 Task: Add Attachment from "Attach a link" to Card Card0000000188 in Board Board0000000047 in Workspace WS0000000016 in Trello. Add Cover Red to Card Card0000000188 in Board Board0000000047 in Workspace WS0000000016 in Trello. Add "Join Card" Button Button0000000188  to Card Card0000000188 in Board Board0000000047 in Workspace WS0000000016 in Trello. Add Description DS0000000188 to Card Card0000000188 in Board Board0000000047 in Workspace WS0000000016 in Trello. Add Comment CM0000000188 to Card Card0000000188 in Board Board0000000047 in Workspace WS0000000016 in Trello
Action: Mouse moved to (321, 444)
Screenshot: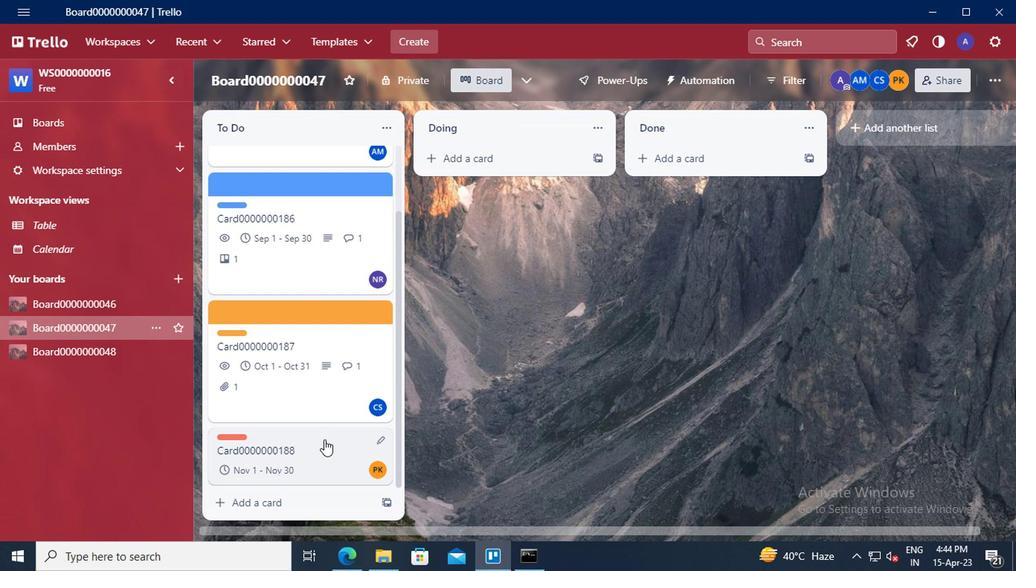 
Action: Mouse pressed left at (321, 444)
Screenshot: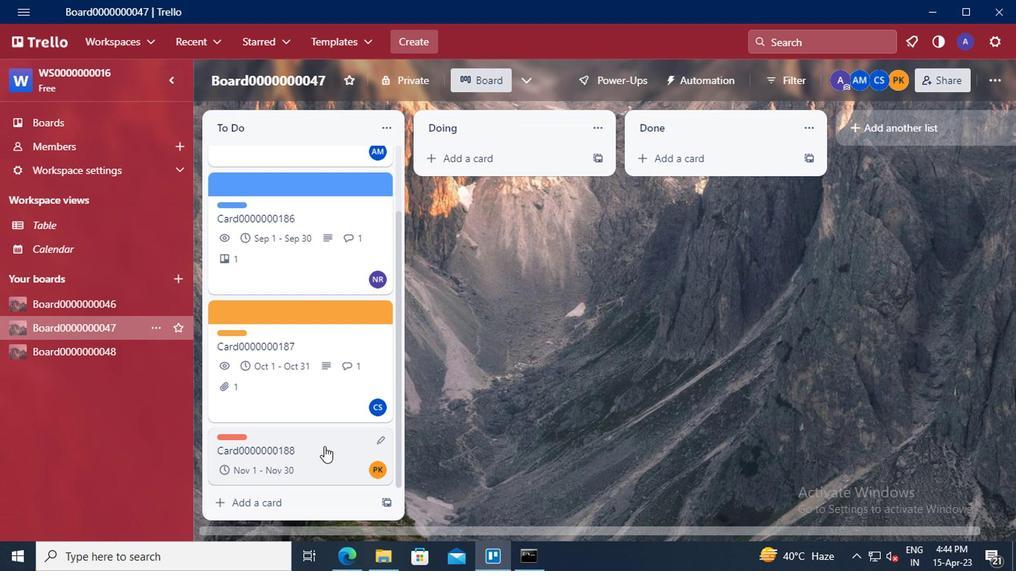 
Action: Mouse moved to (695, 310)
Screenshot: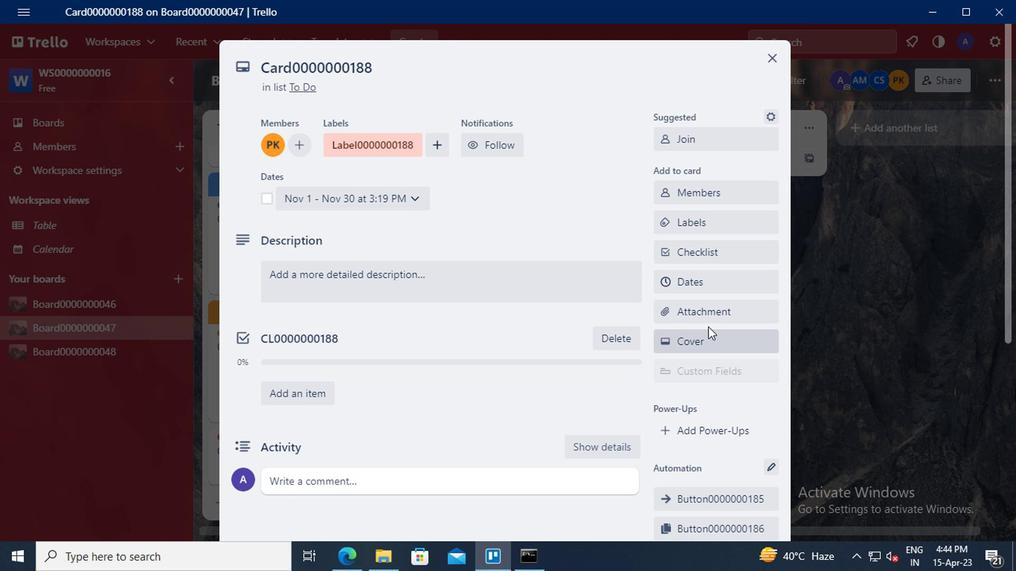 
Action: Mouse pressed left at (695, 310)
Screenshot: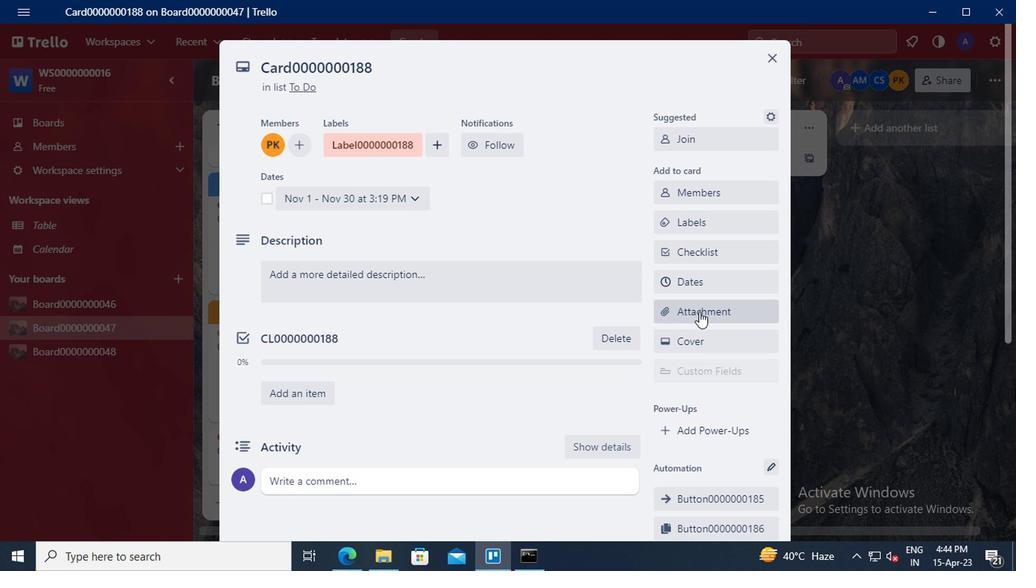 
Action: Mouse moved to (347, 554)
Screenshot: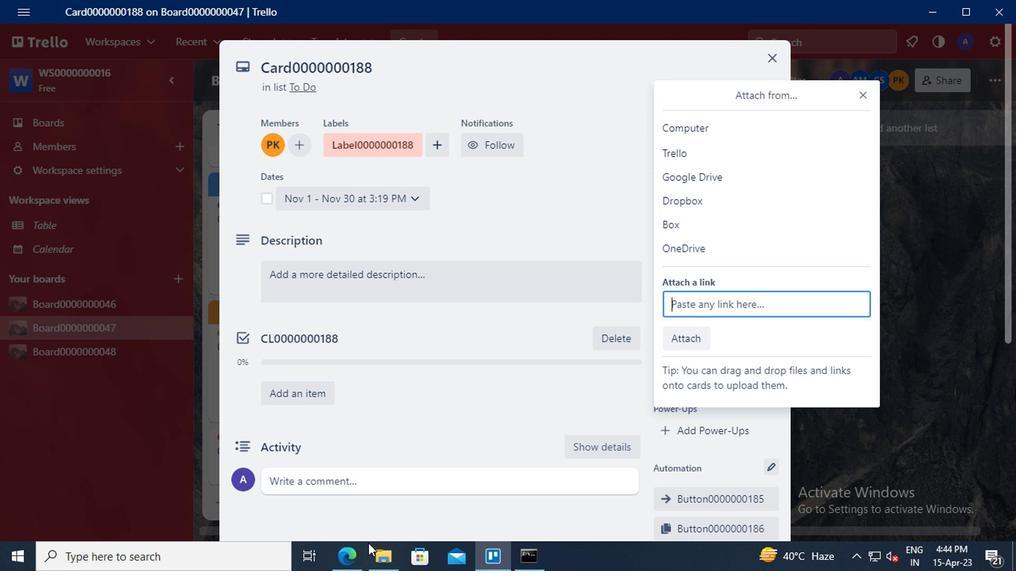 
Action: Mouse pressed left at (347, 554)
Screenshot: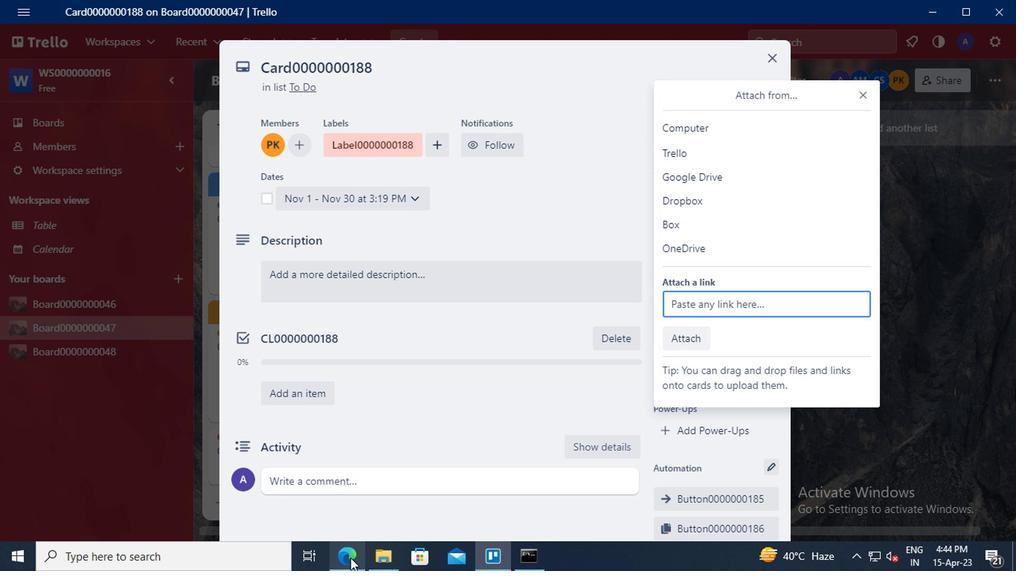 
Action: Mouse moved to (229, 37)
Screenshot: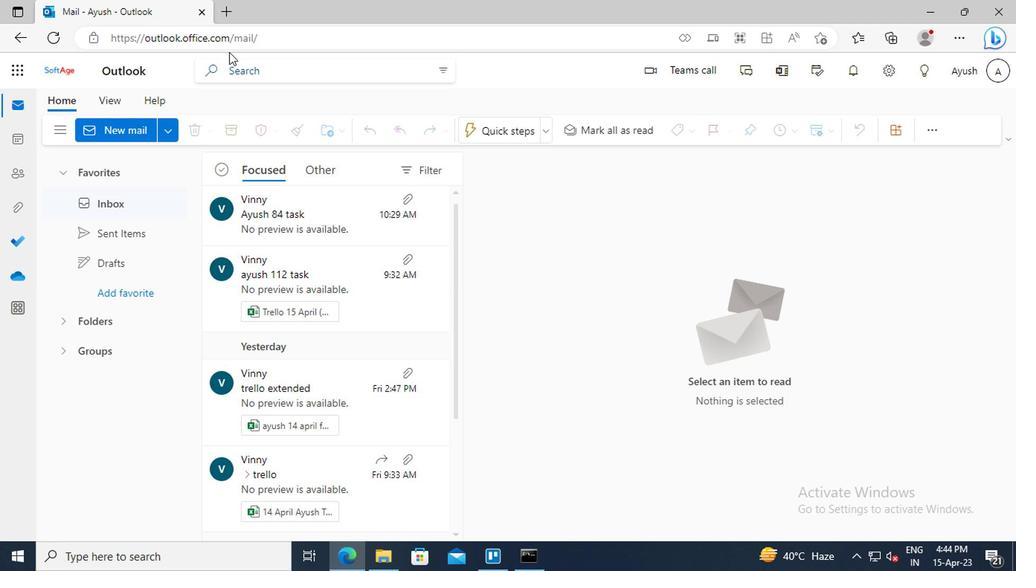 
Action: Mouse pressed left at (229, 37)
Screenshot: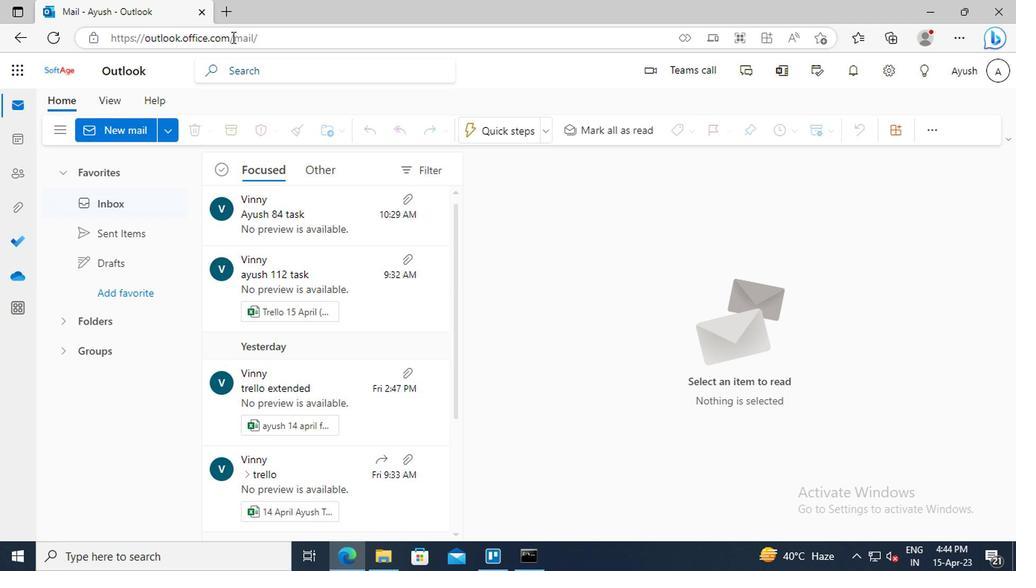 
Action: Key pressed ctrl+C
Screenshot: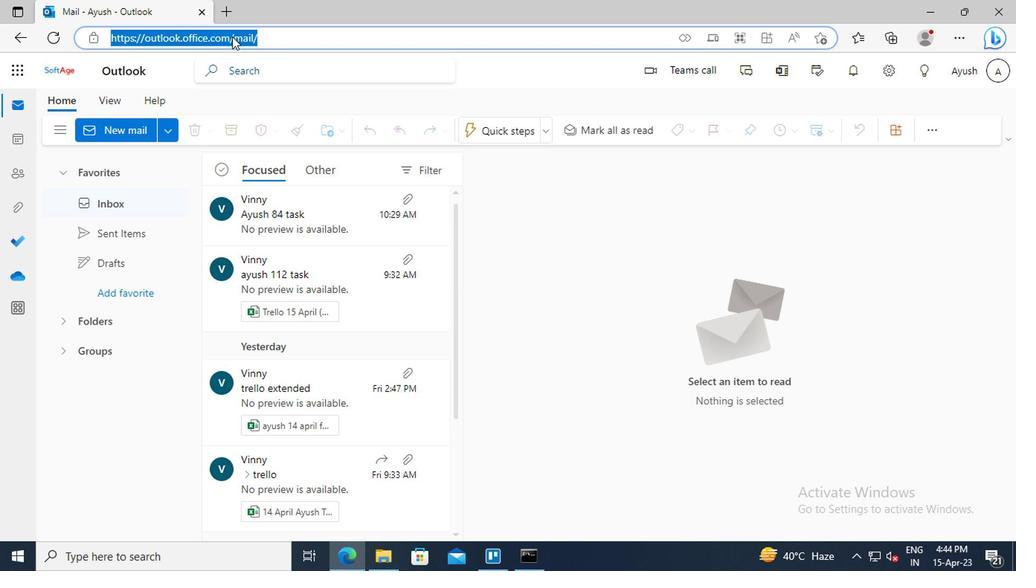 
Action: Mouse moved to (493, 550)
Screenshot: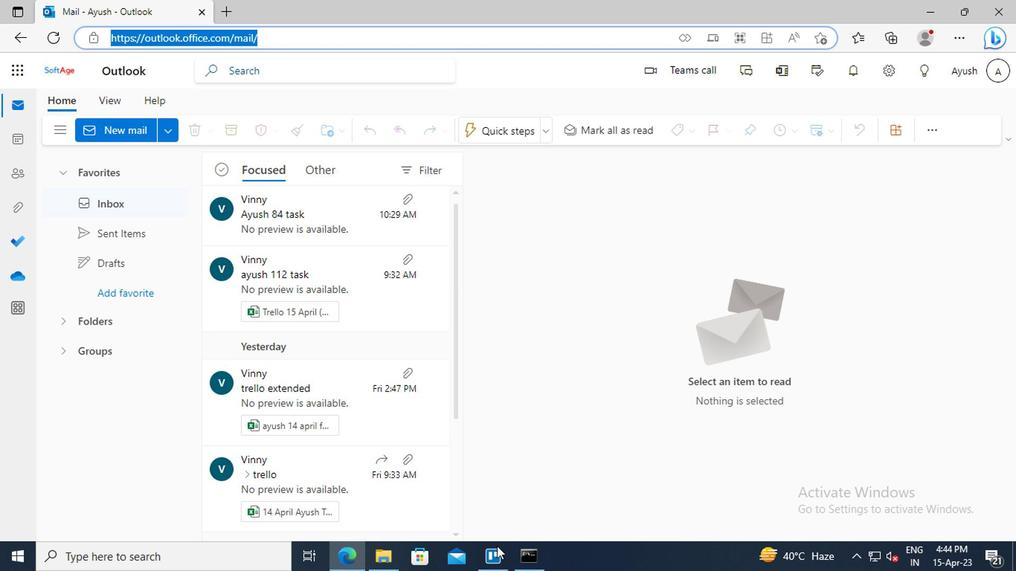 
Action: Mouse pressed left at (493, 550)
Screenshot: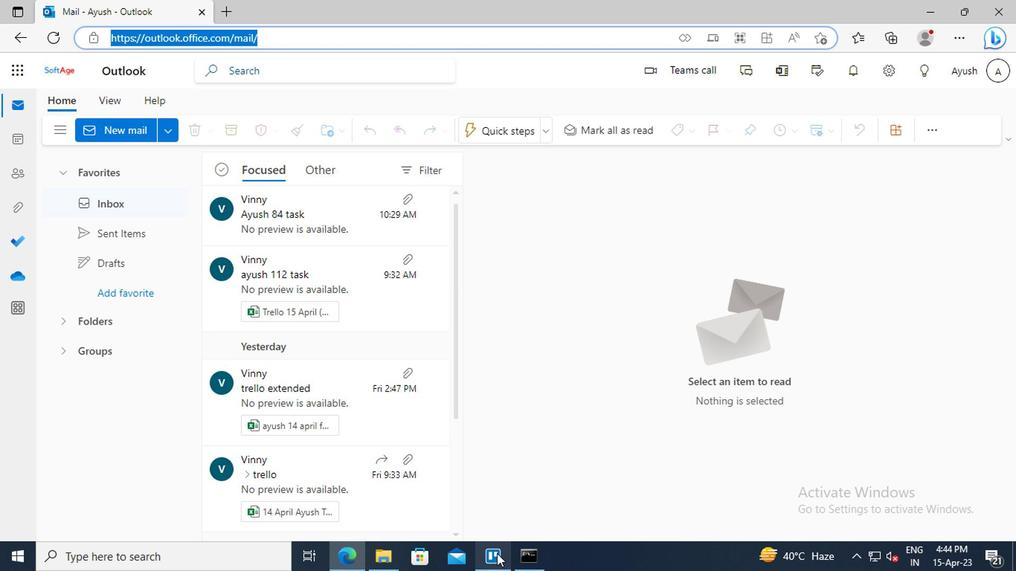 
Action: Mouse moved to (677, 301)
Screenshot: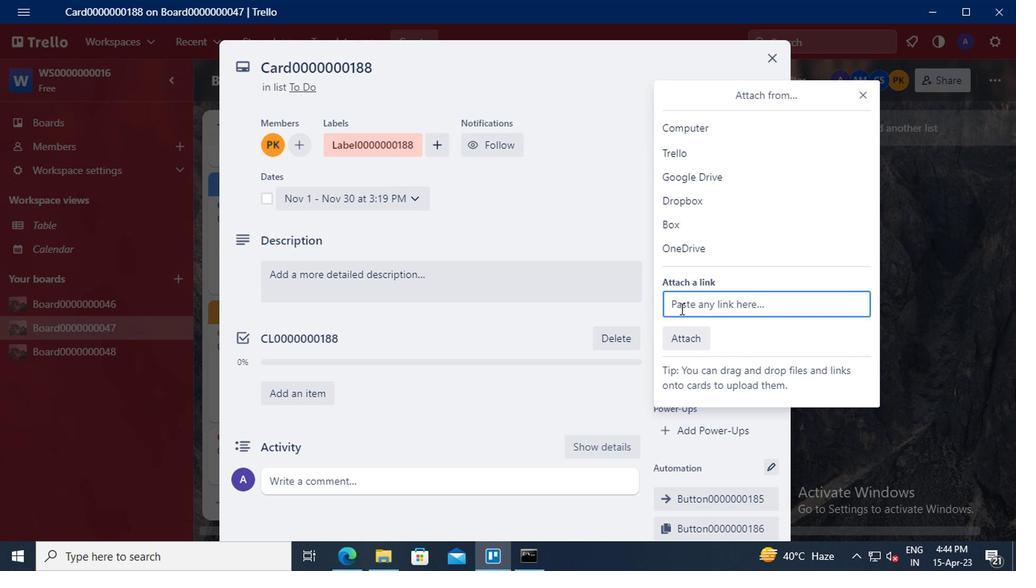 
Action: Mouse pressed left at (677, 301)
Screenshot: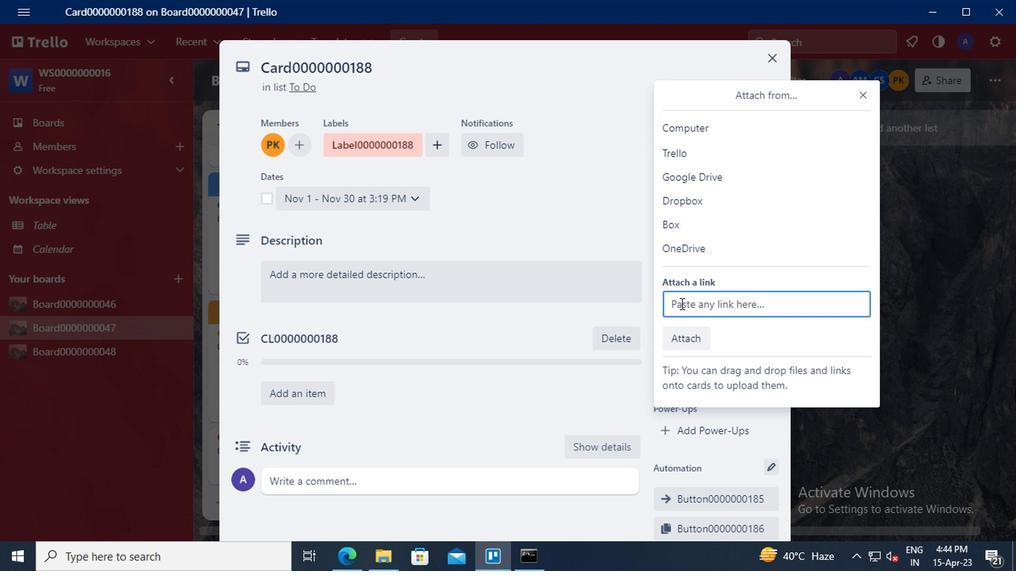 
Action: Key pressed ctrl+V
Screenshot: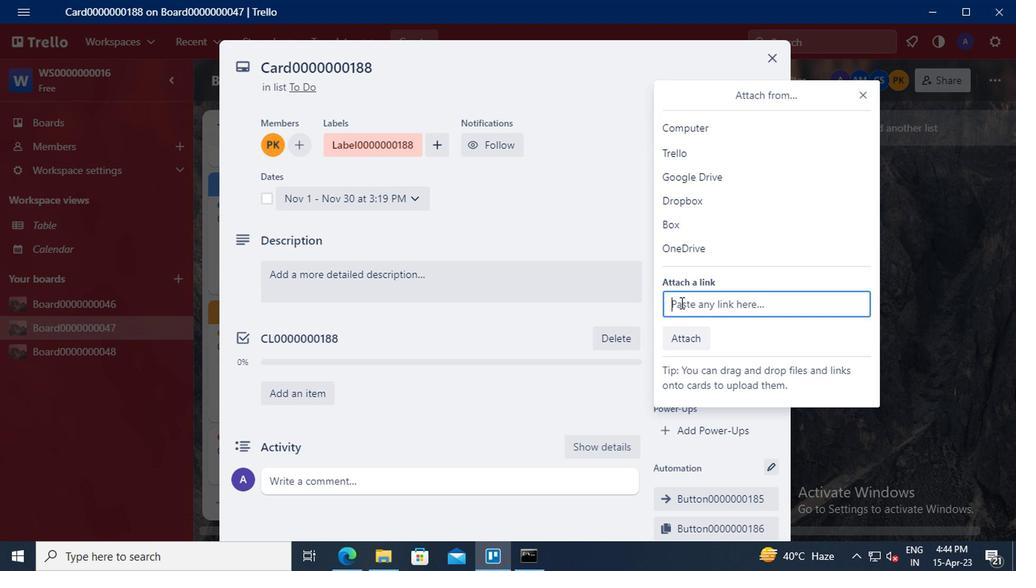 
Action: Mouse moved to (684, 389)
Screenshot: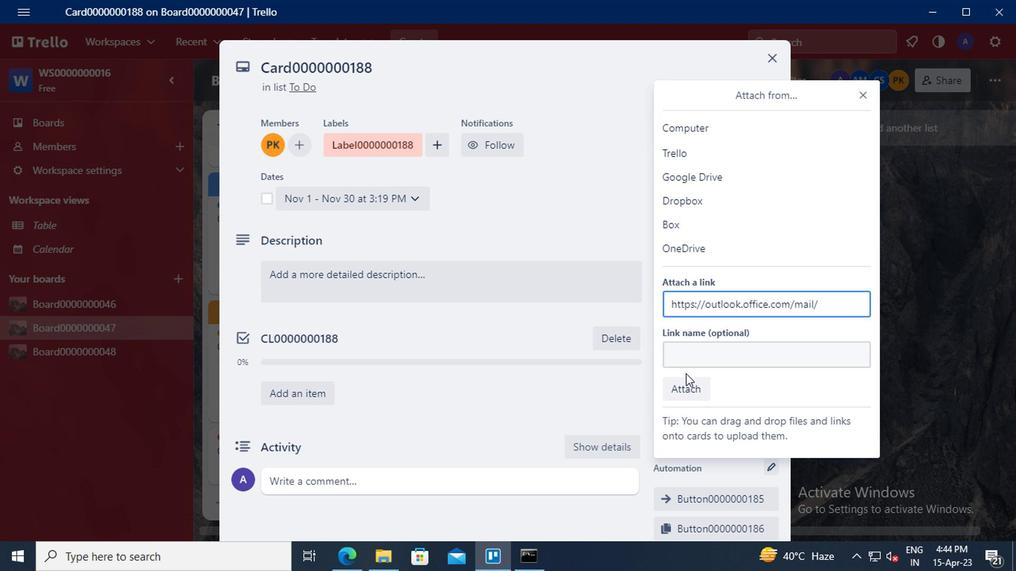 
Action: Mouse pressed left at (684, 389)
Screenshot: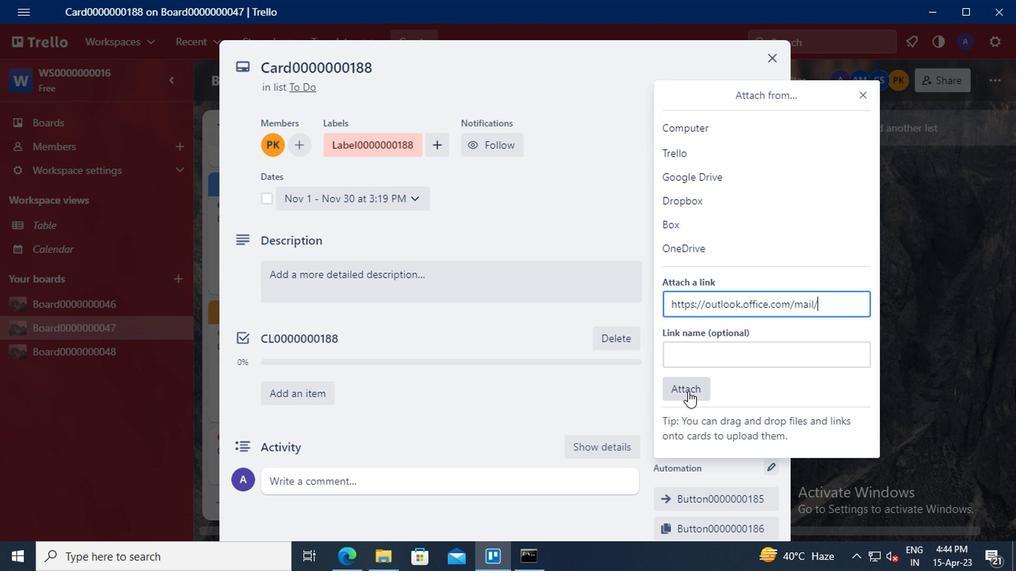 
Action: Mouse moved to (695, 347)
Screenshot: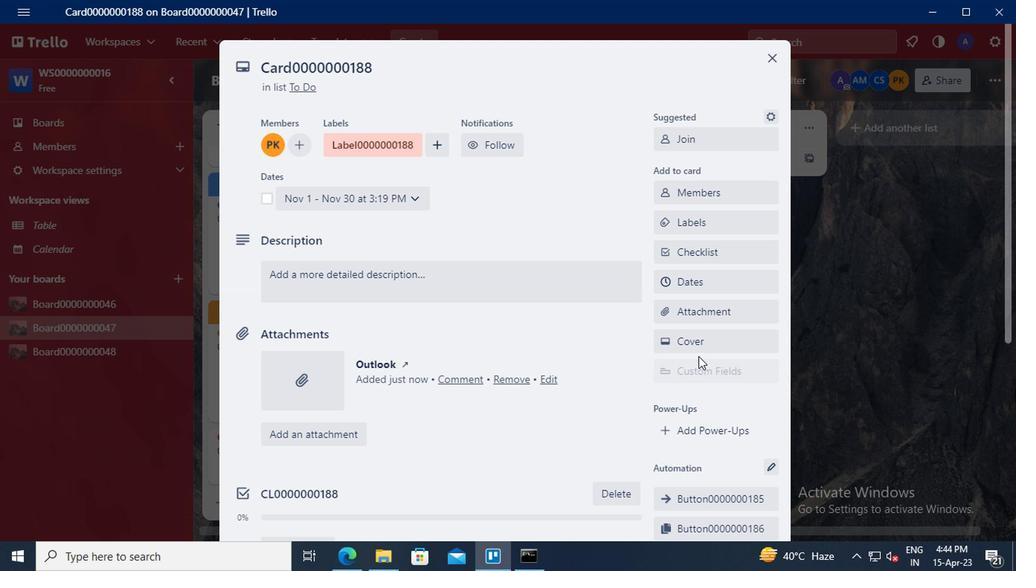 
Action: Mouse pressed left at (695, 347)
Screenshot: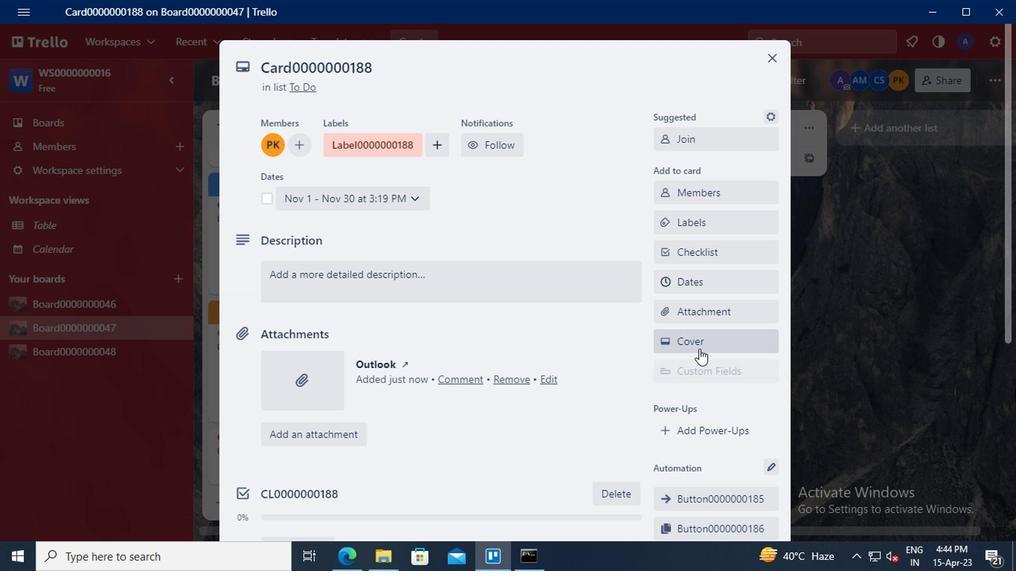 
Action: Mouse moved to (796, 241)
Screenshot: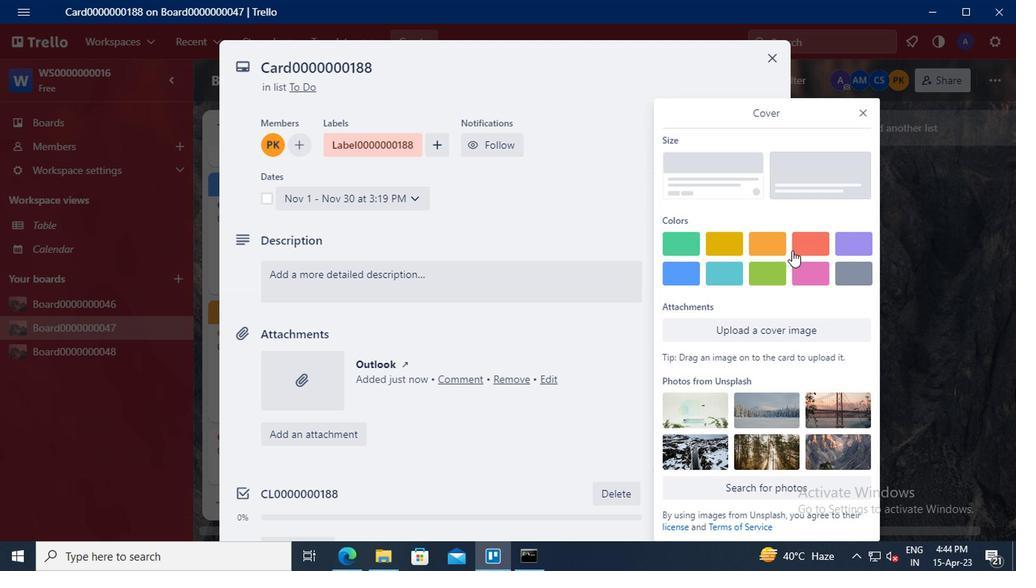 
Action: Mouse pressed left at (796, 241)
Screenshot: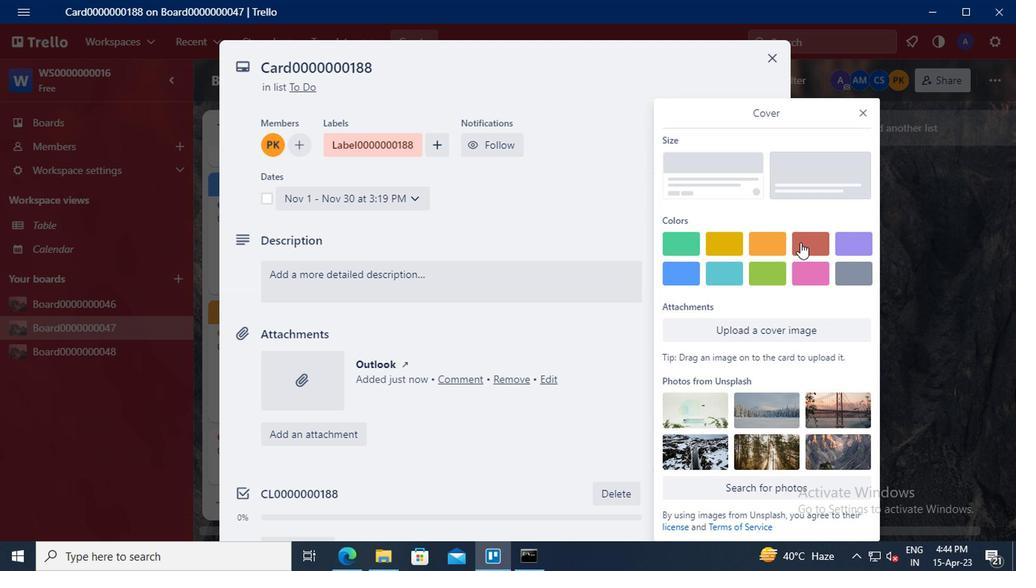 
Action: Mouse moved to (858, 87)
Screenshot: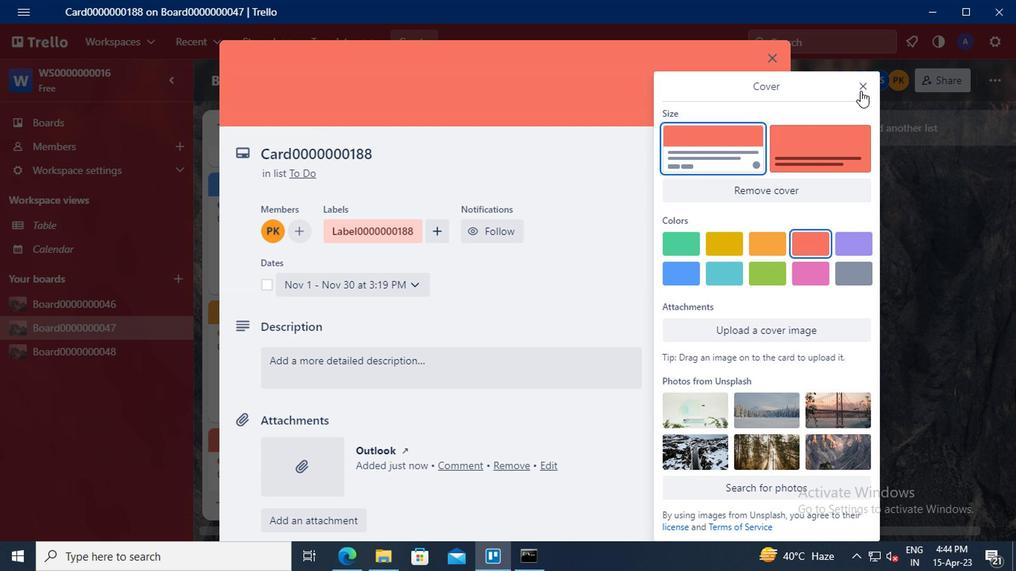 
Action: Mouse pressed left at (858, 87)
Screenshot: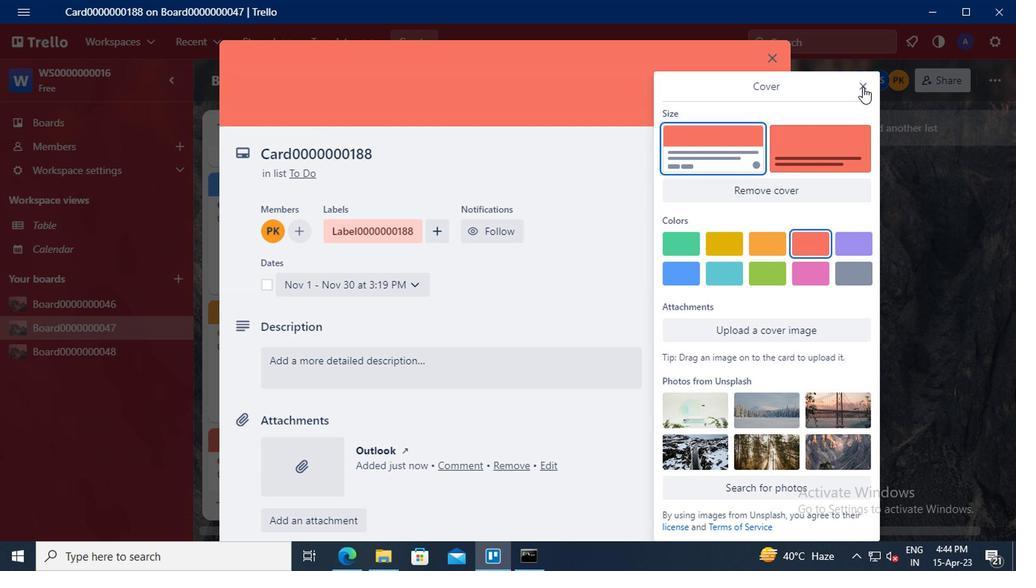 
Action: Mouse moved to (698, 258)
Screenshot: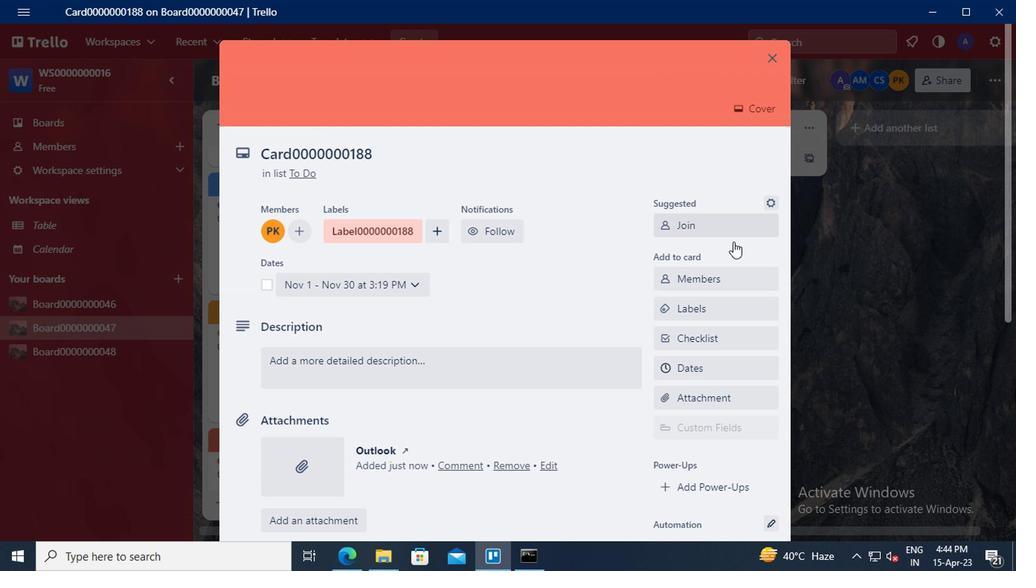 
Action: Mouse scrolled (698, 258) with delta (0, 0)
Screenshot: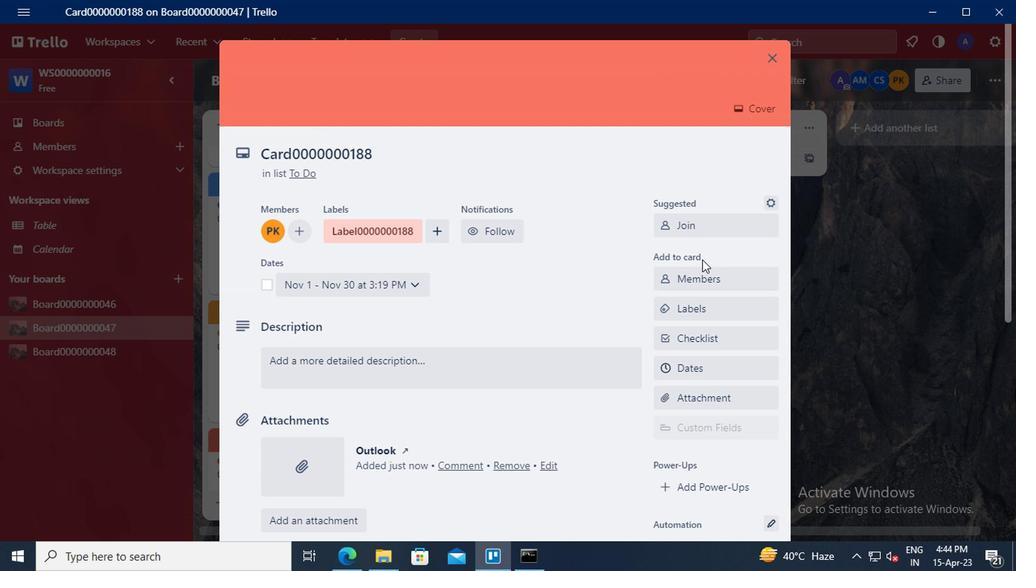
Action: Mouse scrolled (698, 258) with delta (0, 0)
Screenshot: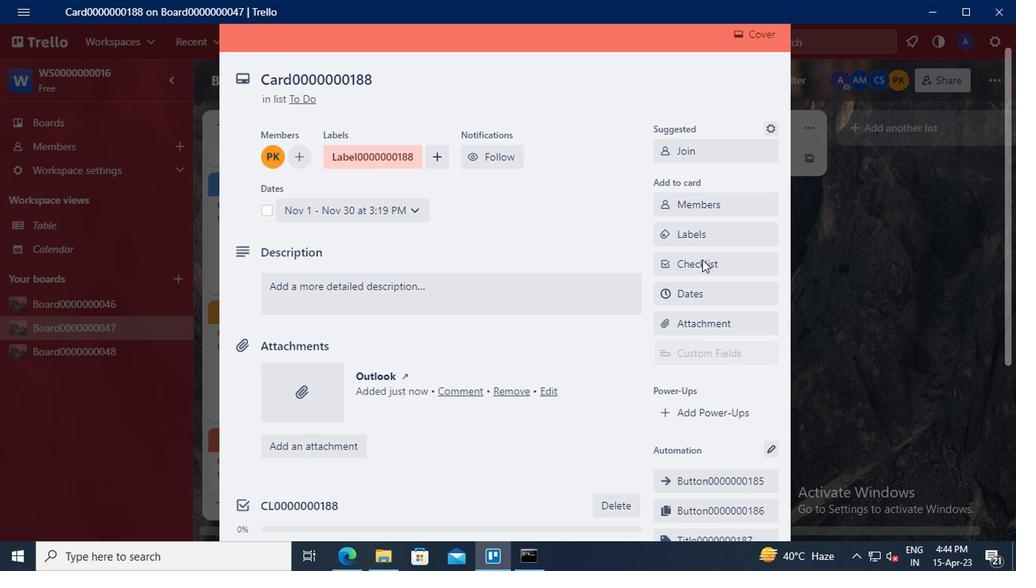 
Action: Mouse scrolled (698, 258) with delta (0, 0)
Screenshot: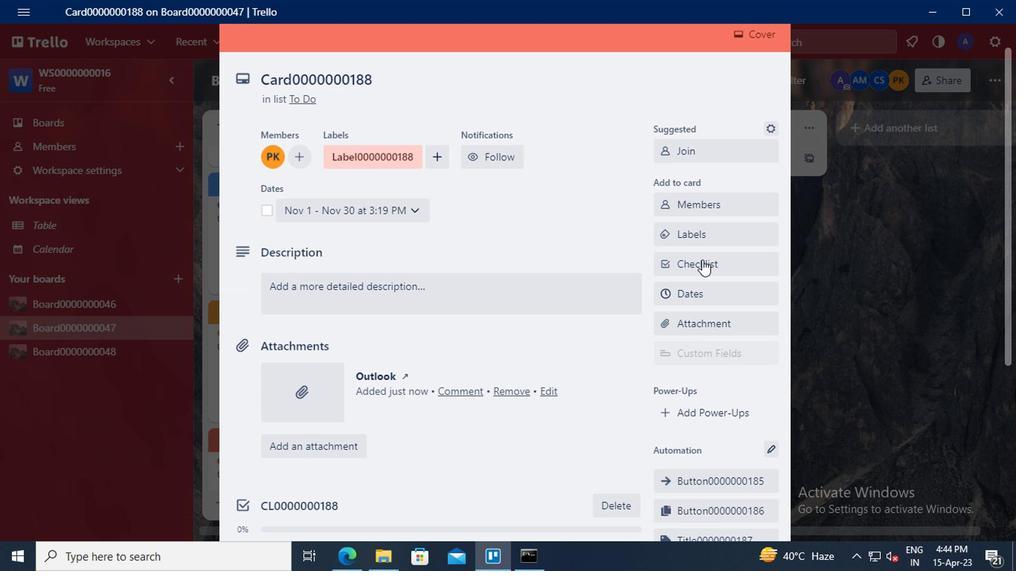
Action: Mouse scrolled (698, 258) with delta (0, 0)
Screenshot: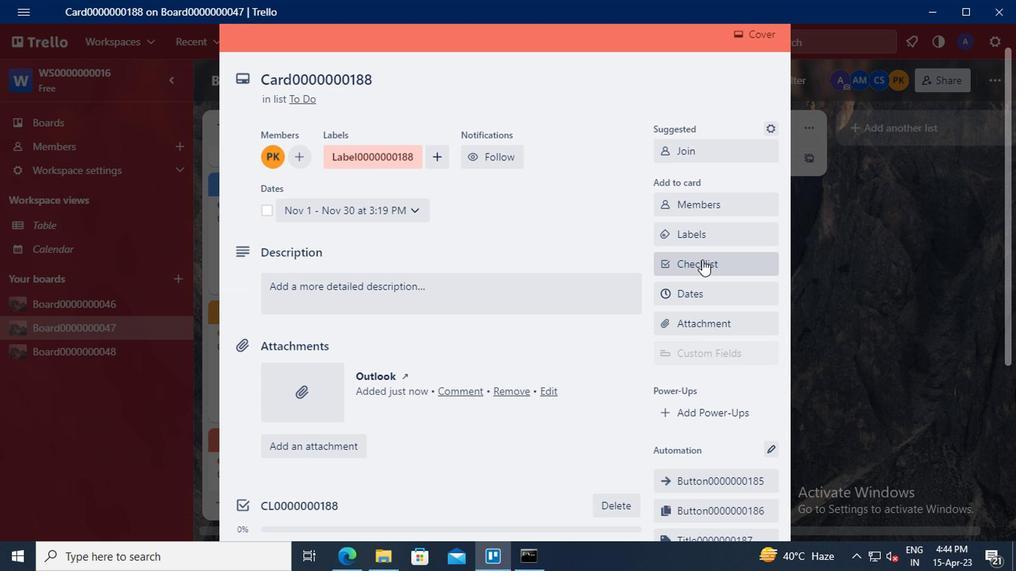 
Action: Mouse moved to (707, 341)
Screenshot: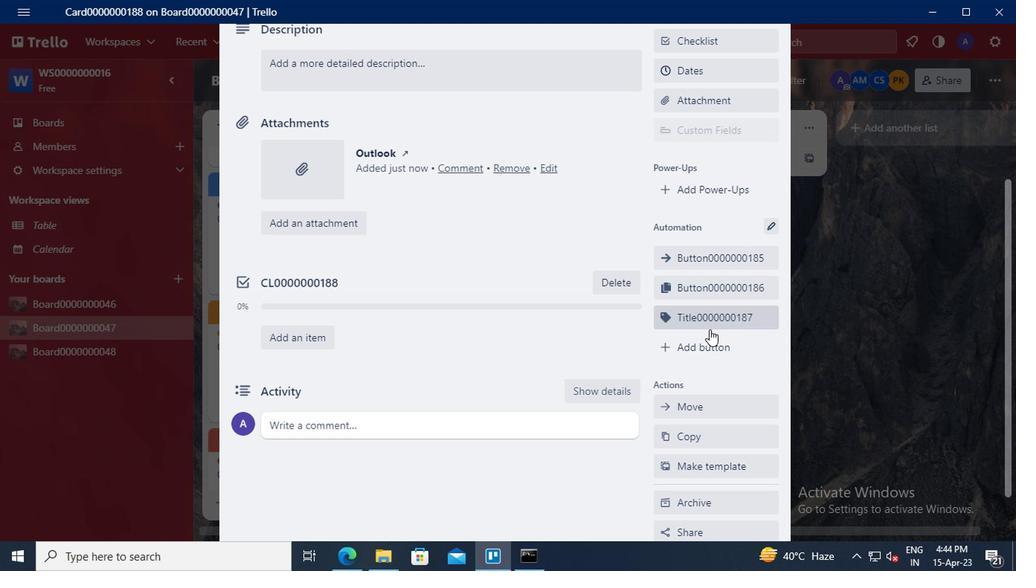 
Action: Mouse pressed left at (707, 341)
Screenshot: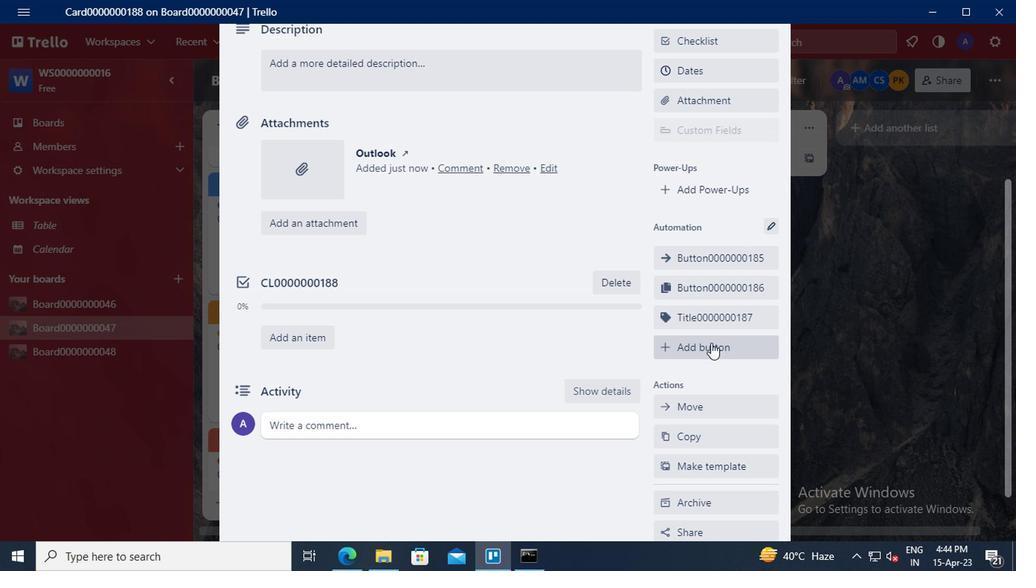 
Action: Mouse moved to (705, 228)
Screenshot: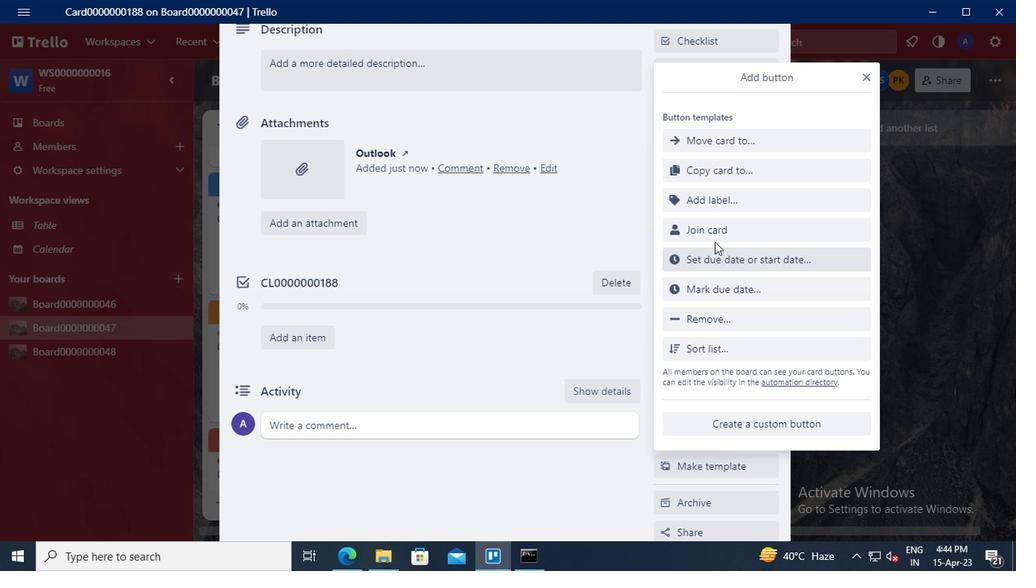 
Action: Mouse pressed left at (705, 228)
Screenshot: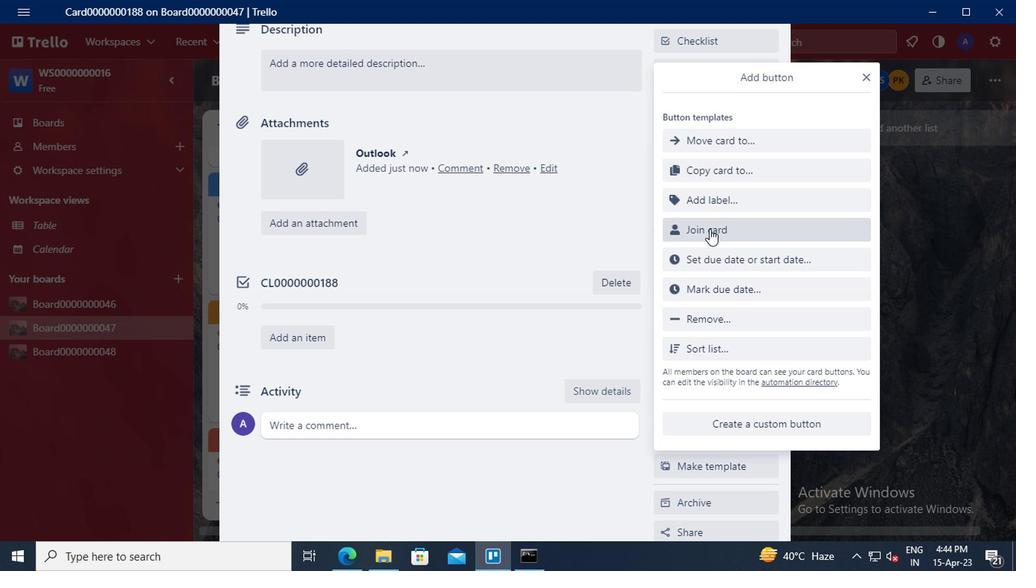 
Action: Mouse moved to (722, 137)
Screenshot: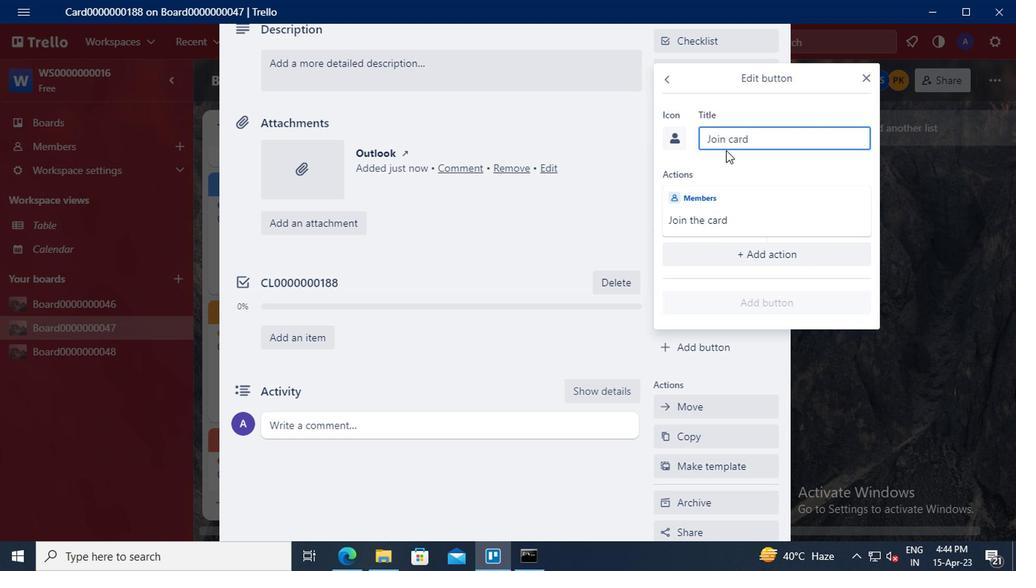 
Action: Mouse pressed left at (722, 137)
Screenshot: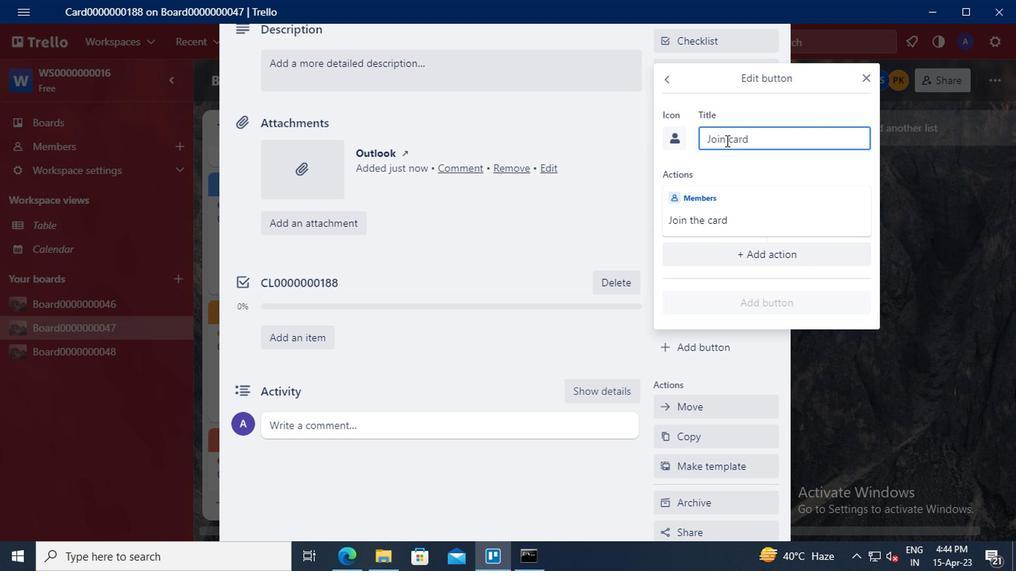 
Action: Key pressed <Key.shift>ctrl+BUTTON0000000188
Screenshot: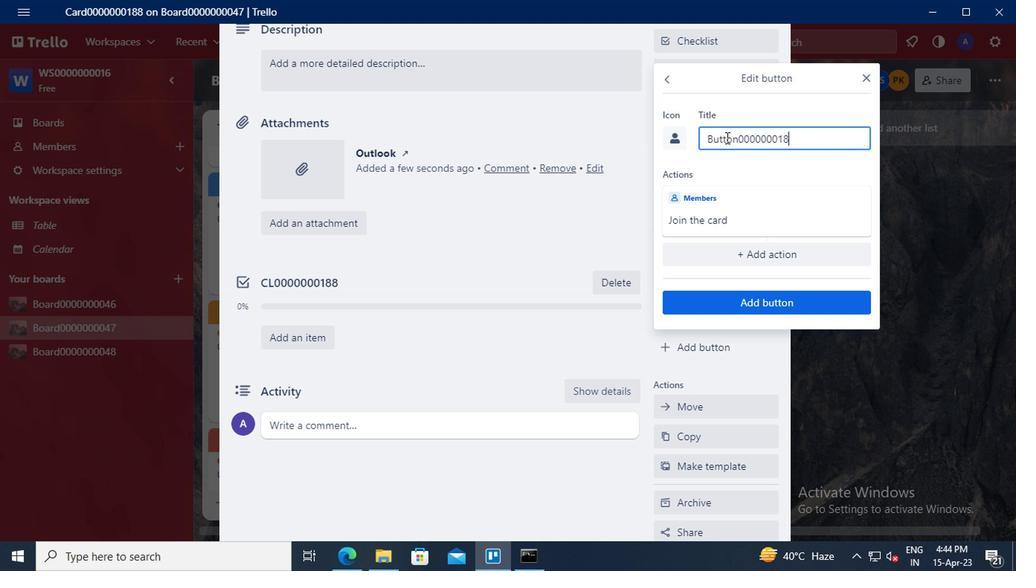 
Action: Mouse moved to (795, 299)
Screenshot: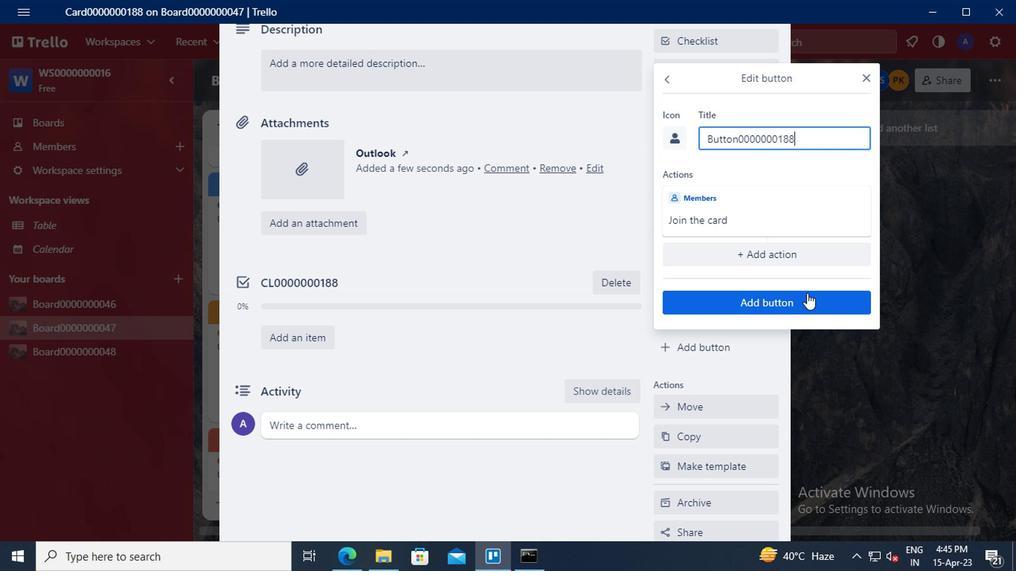 
Action: Mouse pressed left at (795, 299)
Screenshot: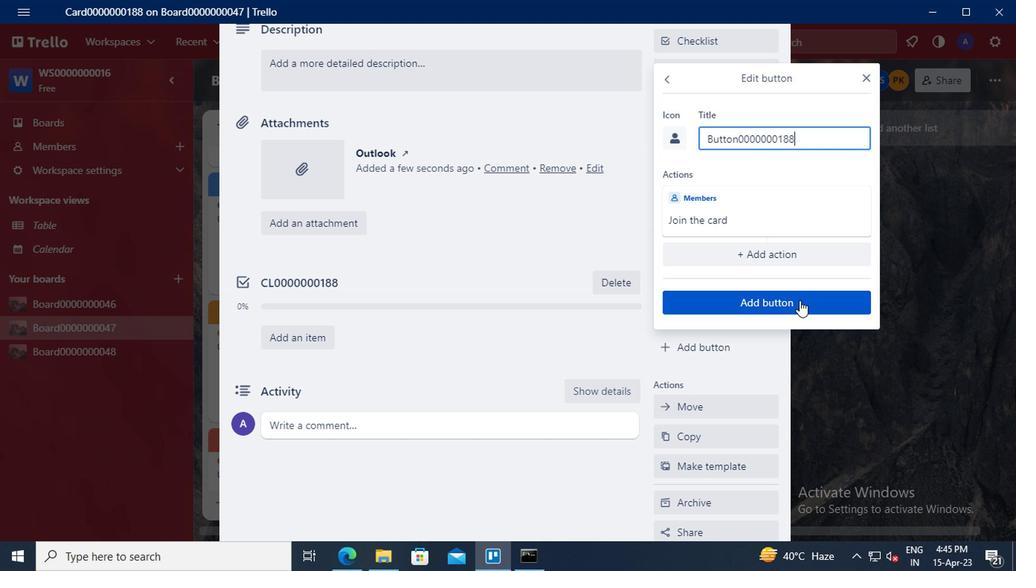 
Action: Mouse moved to (458, 300)
Screenshot: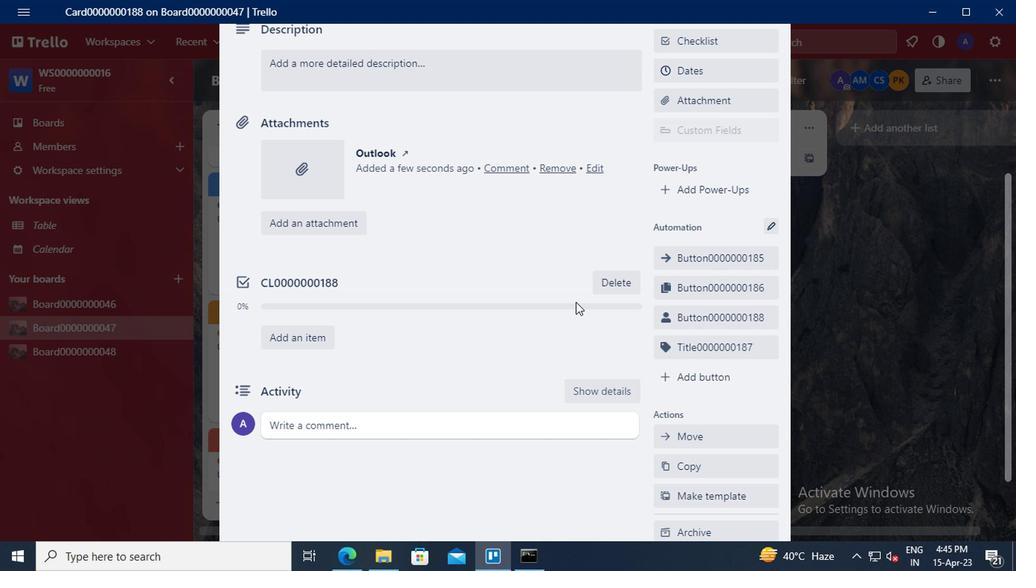 
Action: Mouse scrolled (458, 301) with delta (0, 1)
Screenshot: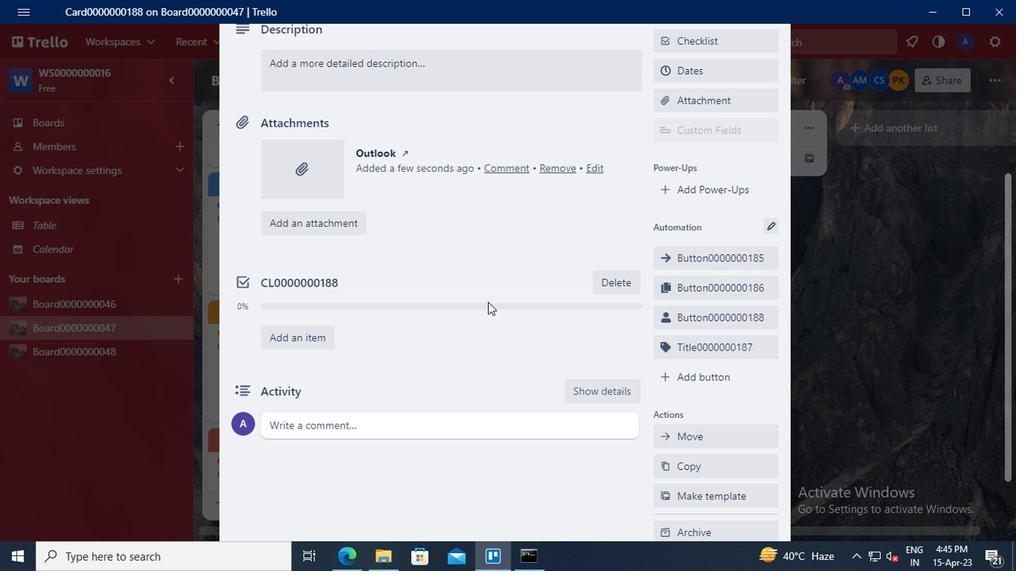 
Action: Mouse moved to (312, 145)
Screenshot: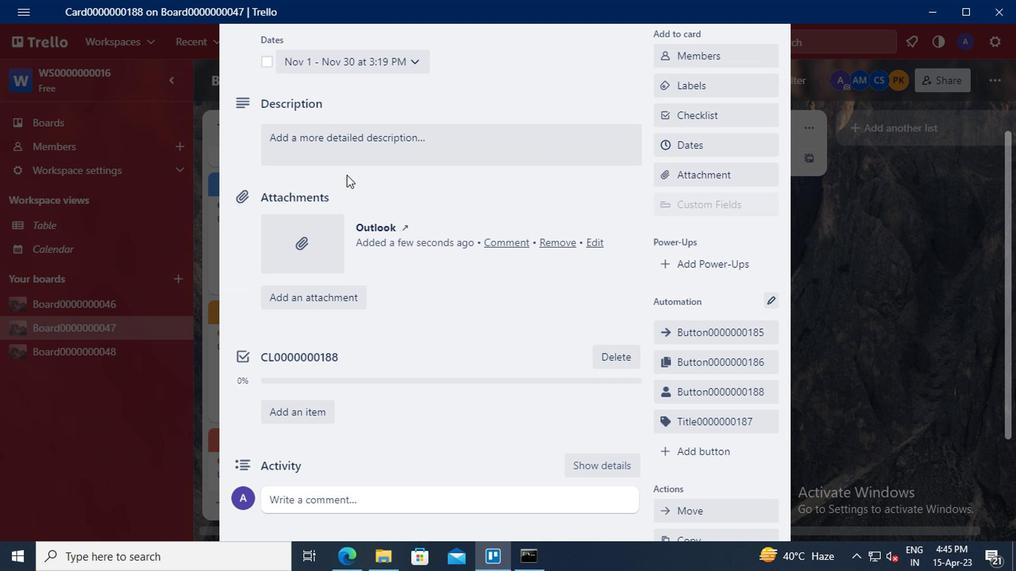 
Action: Mouse pressed left at (312, 145)
Screenshot: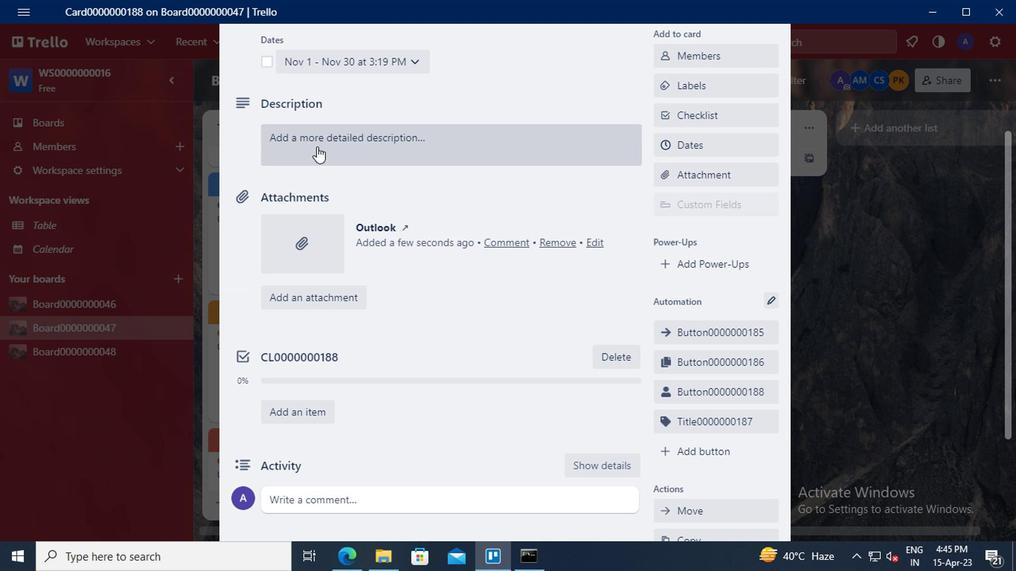 
Action: Mouse moved to (297, 189)
Screenshot: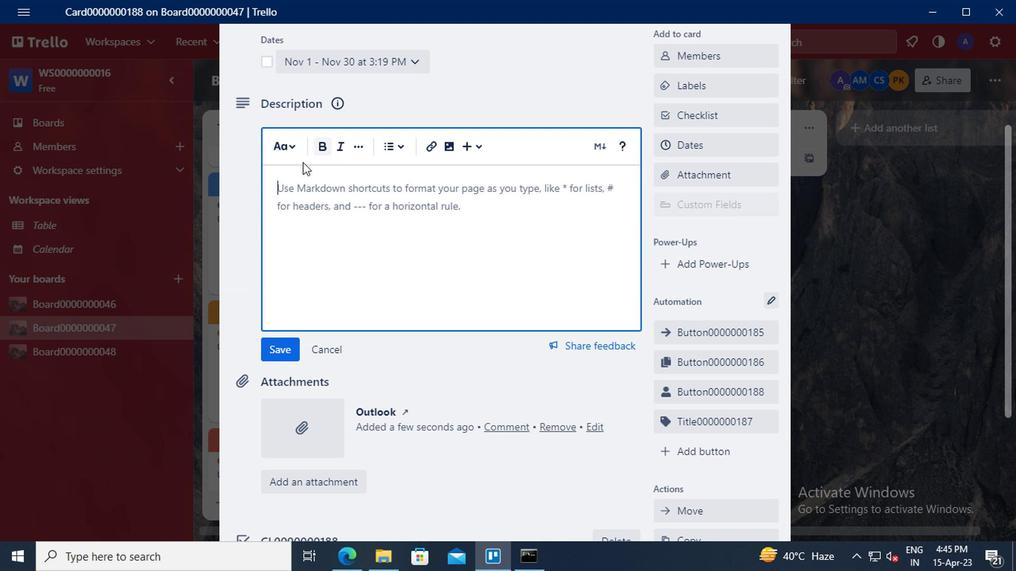 
Action: Mouse pressed left at (297, 189)
Screenshot: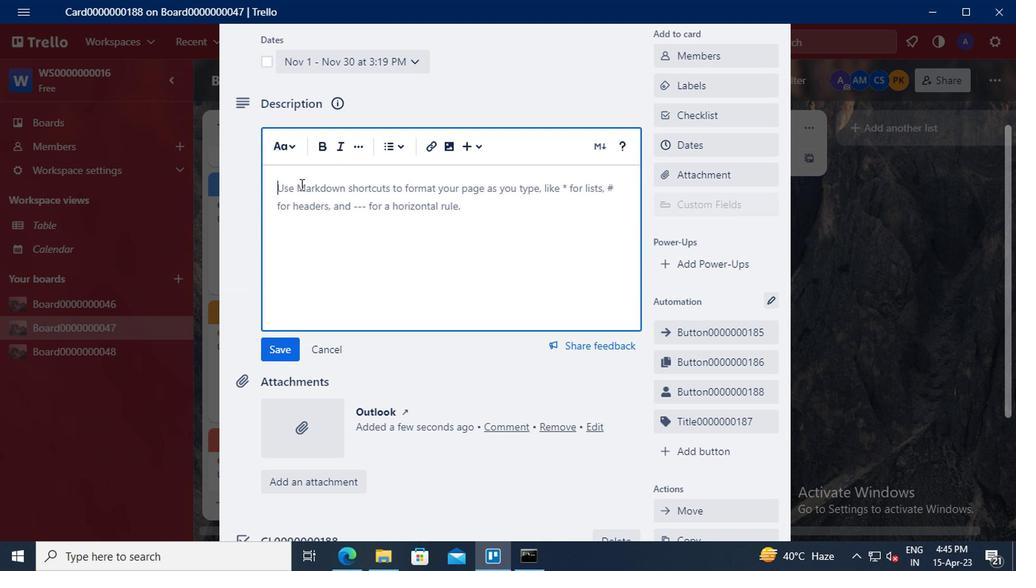 
Action: Key pressed <Key.shift>DS0000000188
Screenshot: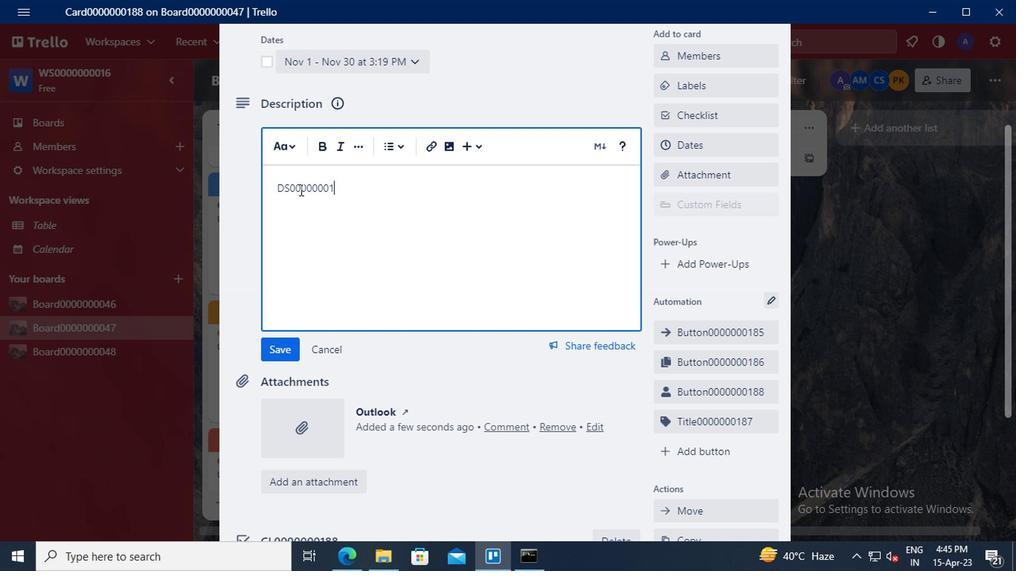 
Action: Mouse moved to (276, 354)
Screenshot: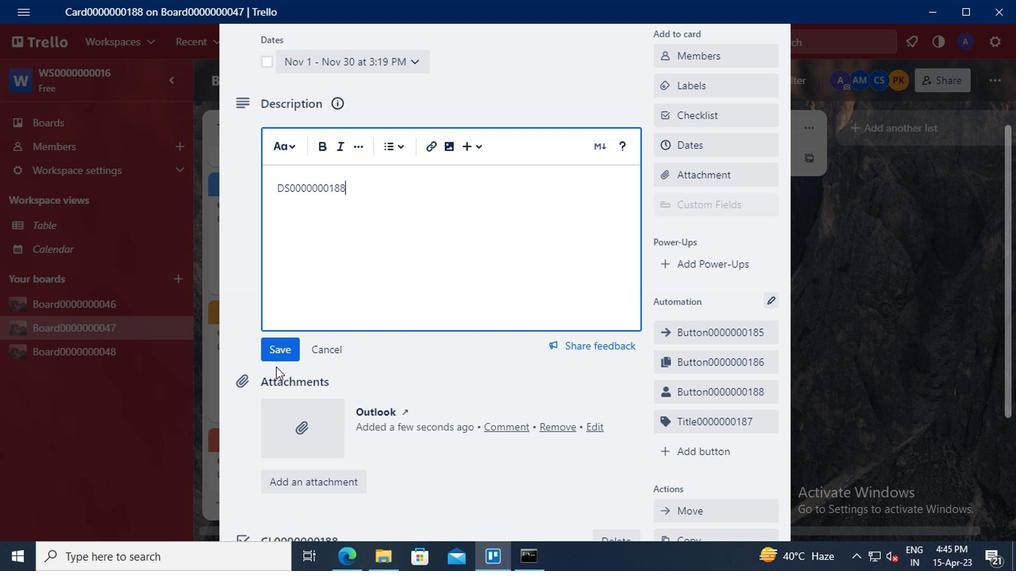 
Action: Mouse pressed left at (276, 354)
Screenshot: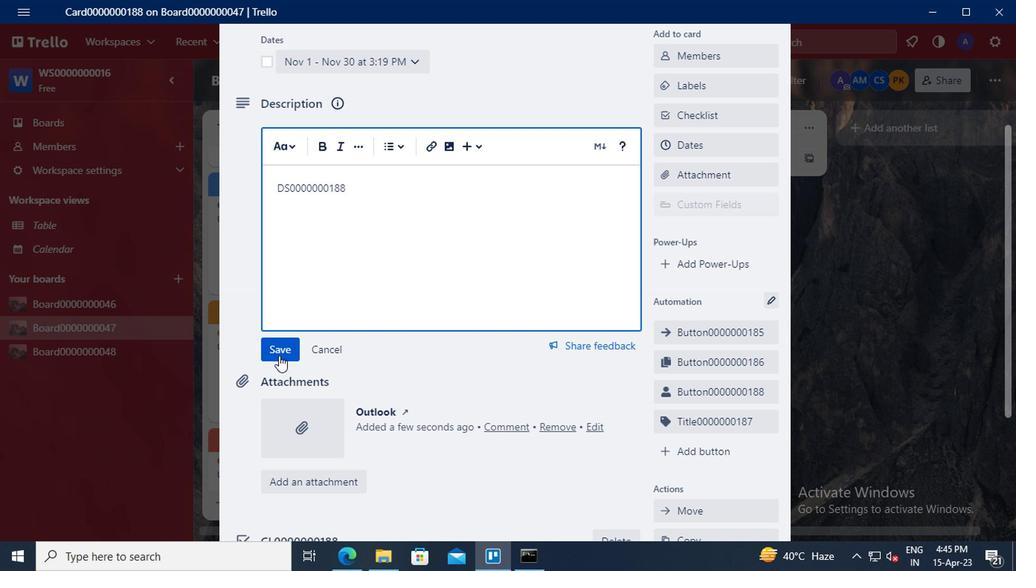 
Action: Mouse scrolled (276, 353) with delta (0, -1)
Screenshot: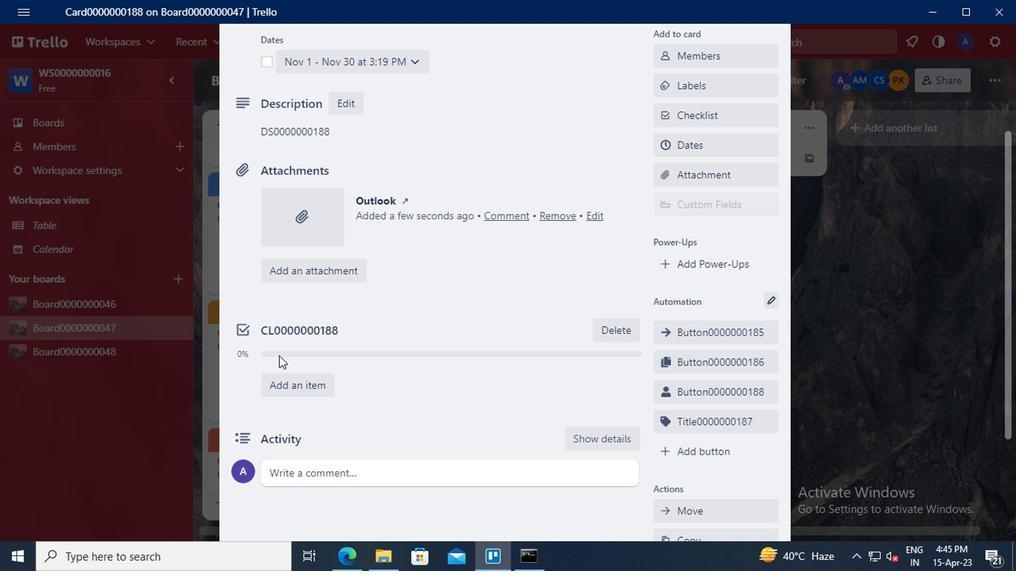 
Action: Mouse moved to (286, 396)
Screenshot: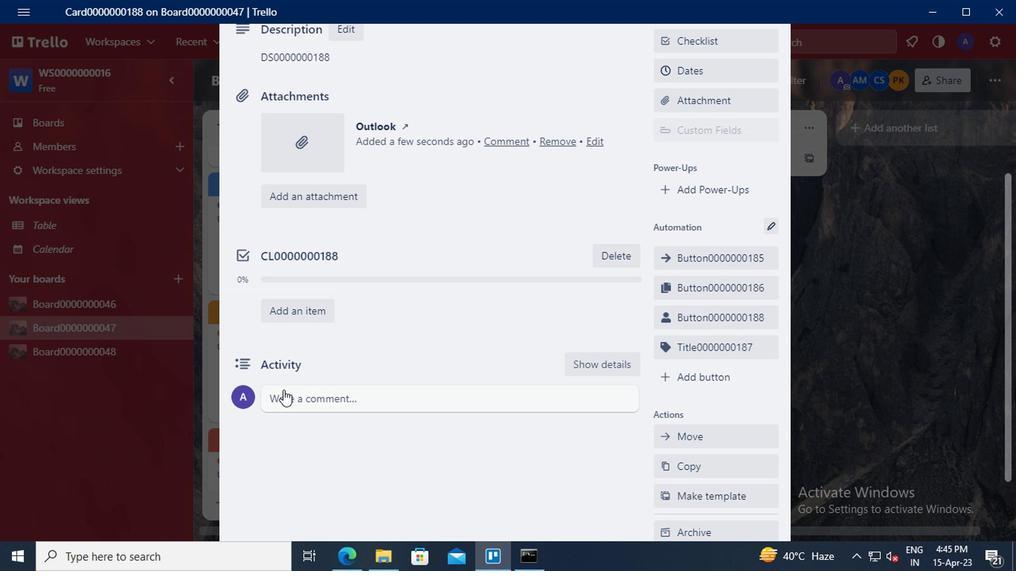 
Action: Mouse pressed left at (286, 396)
Screenshot: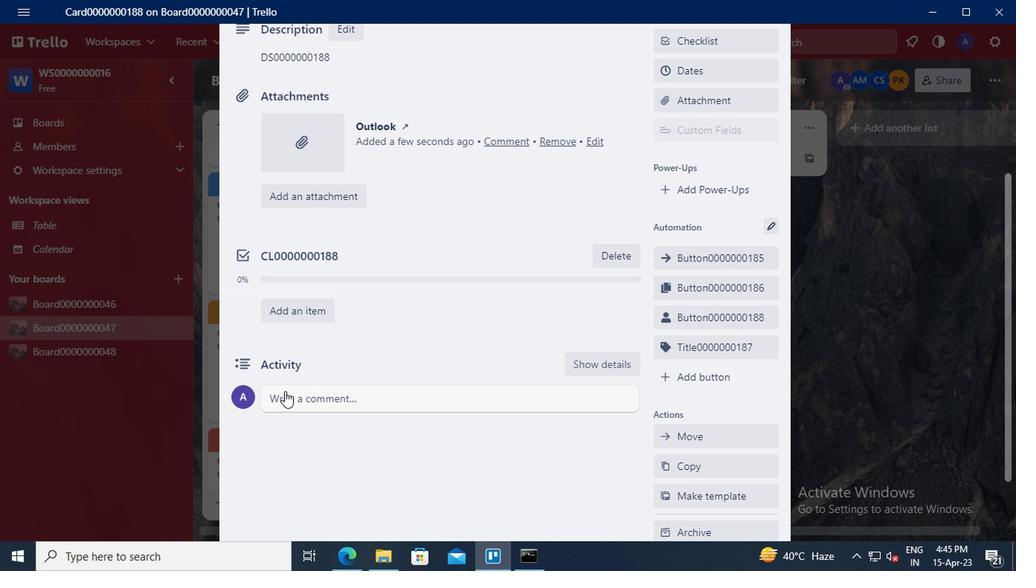 
Action: Key pressed <Key.shift><Key.shift>CM0000000188
Screenshot: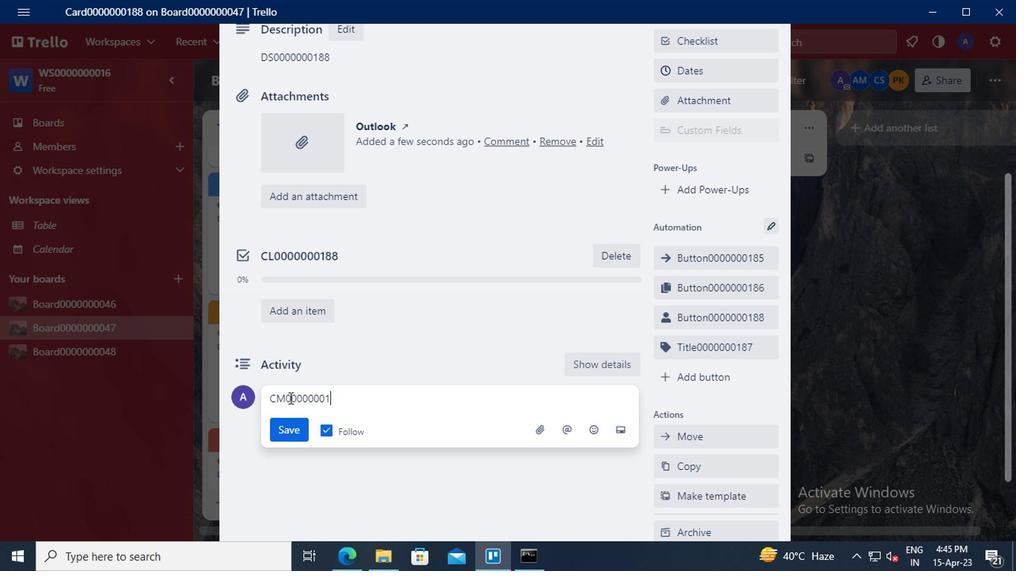 
Action: Mouse moved to (291, 425)
Screenshot: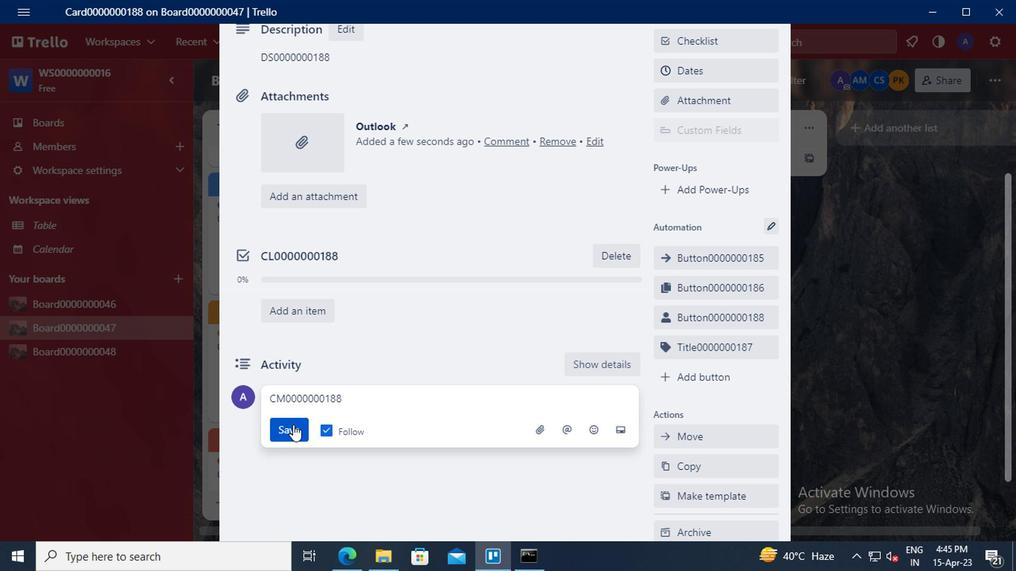 
Action: Mouse pressed left at (291, 425)
Screenshot: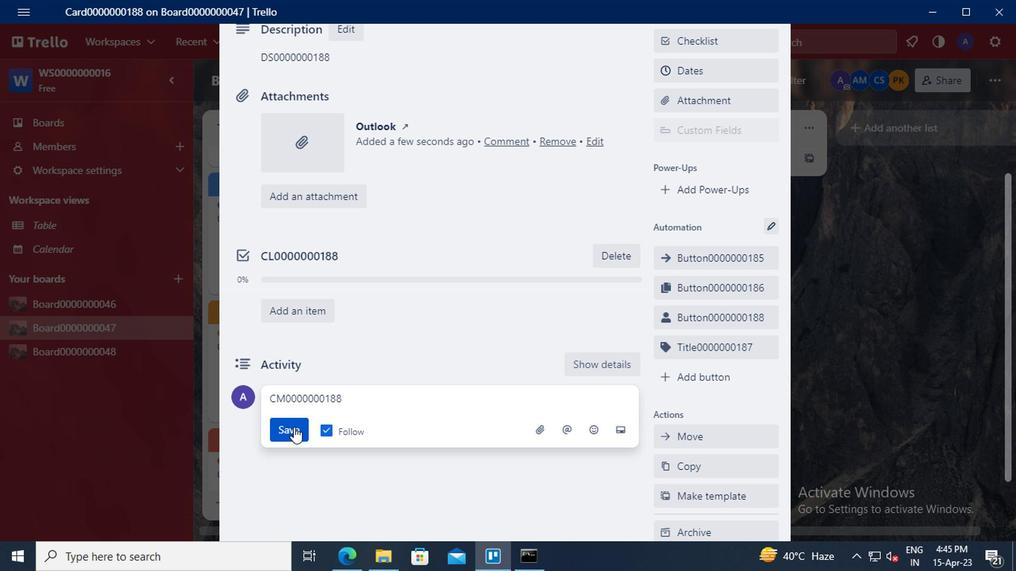 
